 Task: Select the file "X.509 Certificate" for "X.509 Certificate Authority".
Action: Mouse moved to (127, 15)
Screenshot: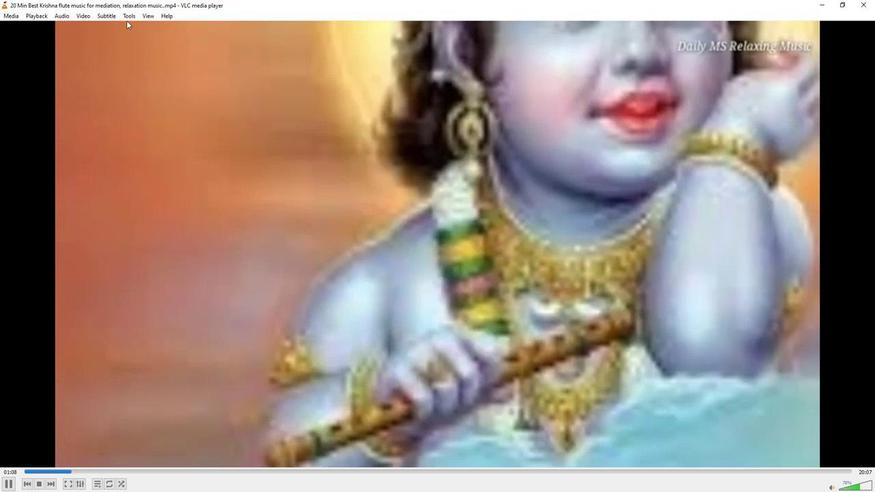 
Action: Mouse pressed left at (127, 15)
Screenshot: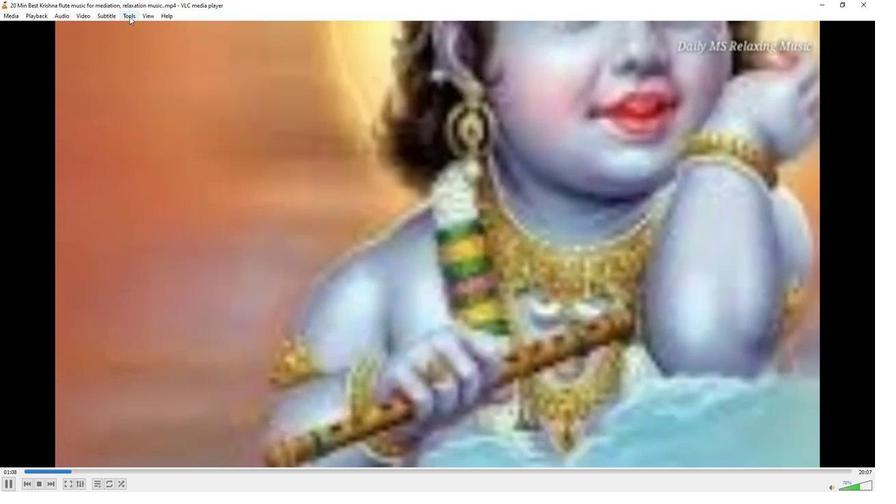 
Action: Mouse moved to (126, 121)
Screenshot: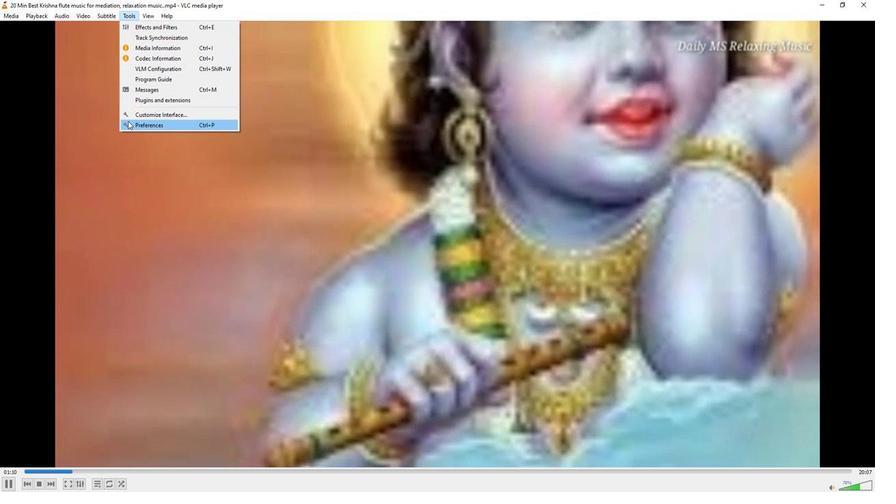 
Action: Mouse pressed left at (126, 121)
Screenshot: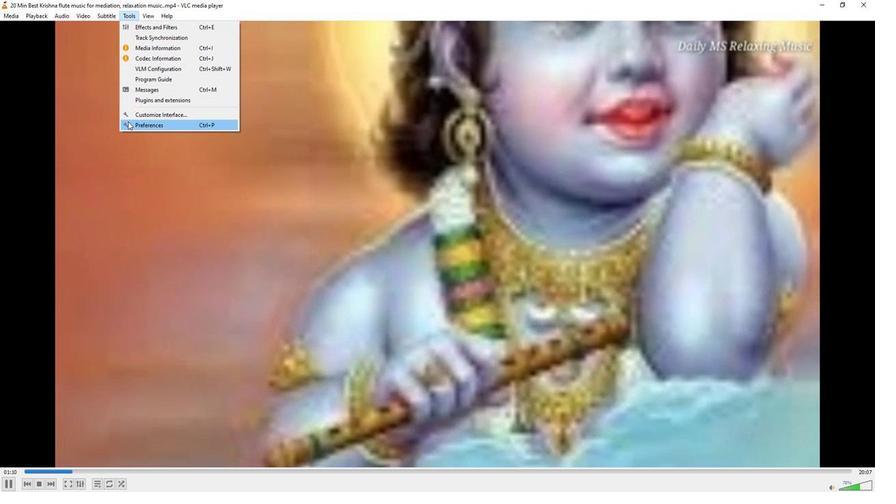 
Action: Mouse moved to (286, 403)
Screenshot: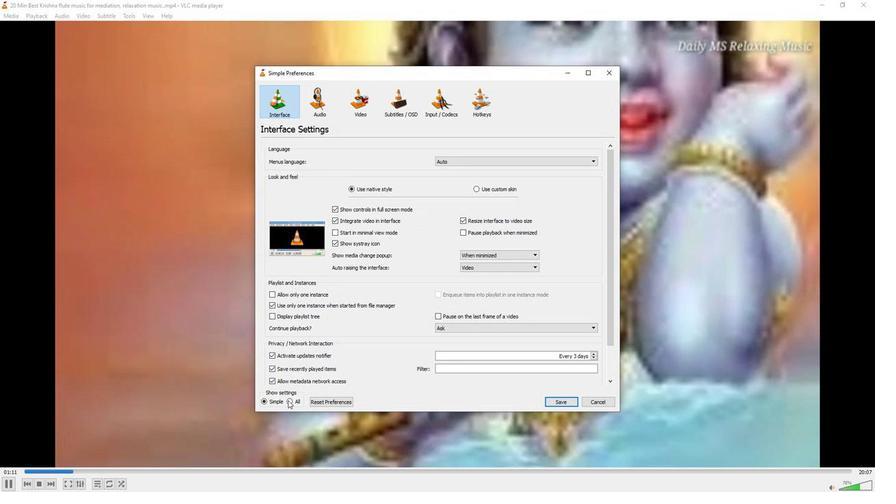 
Action: Mouse pressed left at (286, 403)
Screenshot: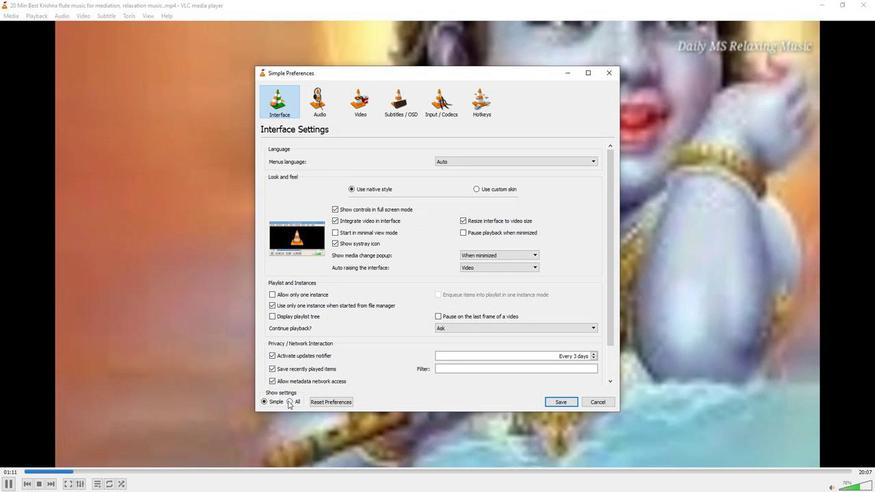 
Action: Mouse moved to (274, 248)
Screenshot: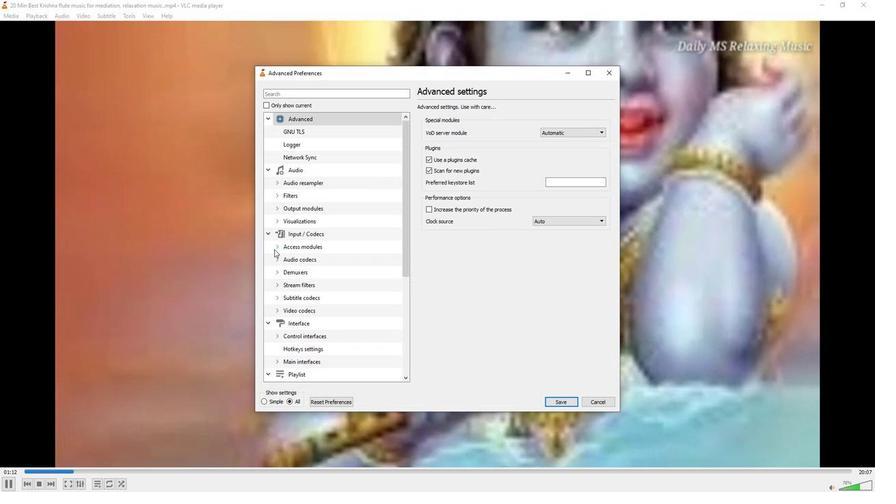 
Action: Mouse pressed left at (274, 248)
Screenshot: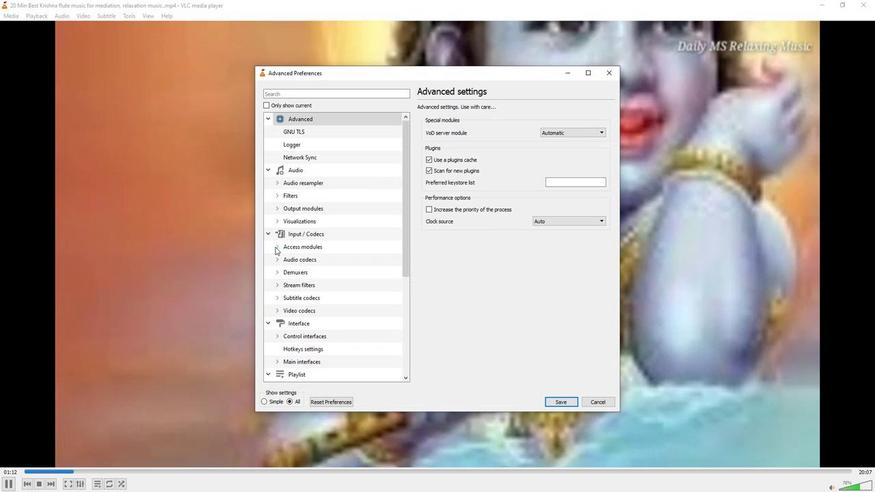 
Action: Mouse moved to (284, 275)
Screenshot: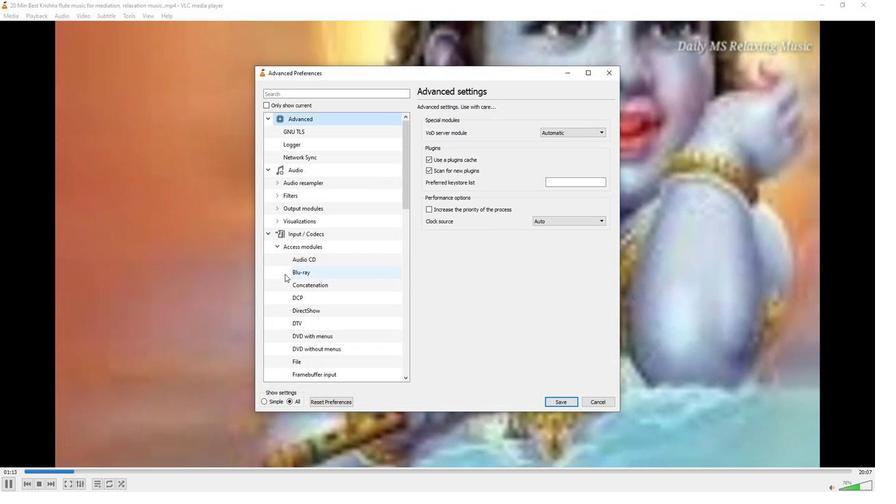 
Action: Mouse scrolled (284, 275) with delta (0, 0)
Screenshot: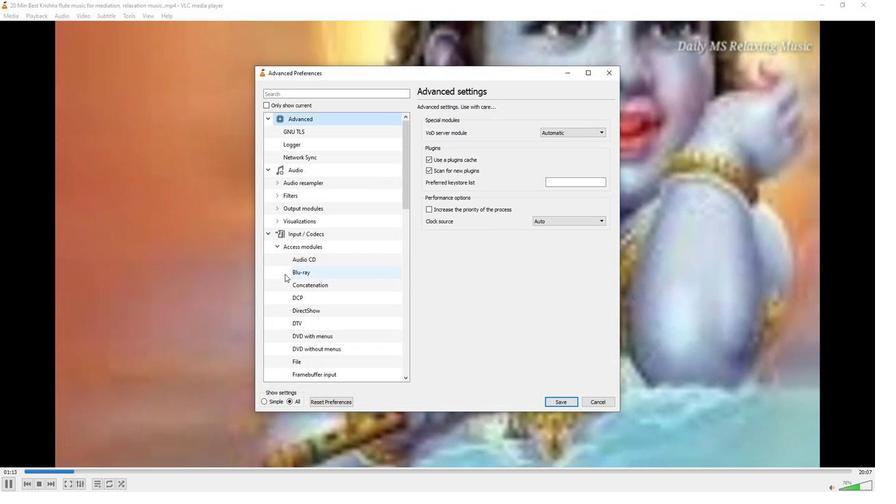 
Action: Mouse moved to (284, 277)
Screenshot: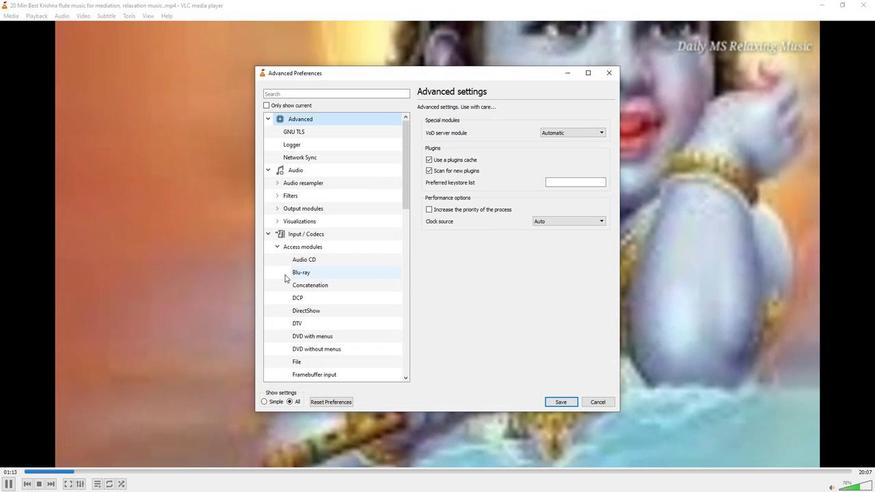
Action: Mouse scrolled (284, 276) with delta (0, 0)
Screenshot: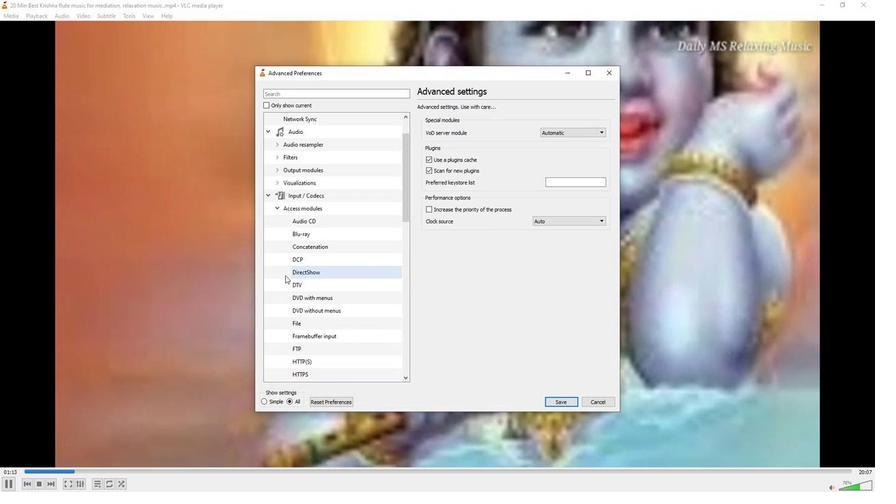 
Action: Mouse scrolled (284, 276) with delta (0, 0)
Screenshot: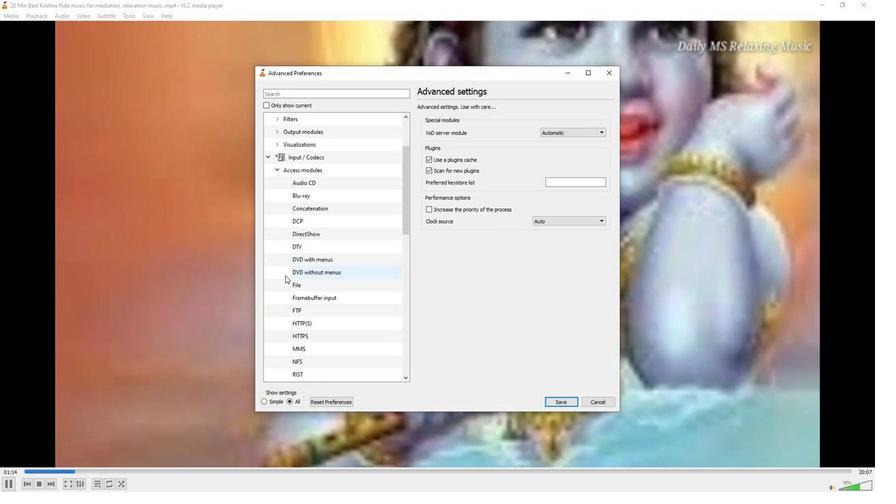 
Action: Mouse moved to (284, 277)
Screenshot: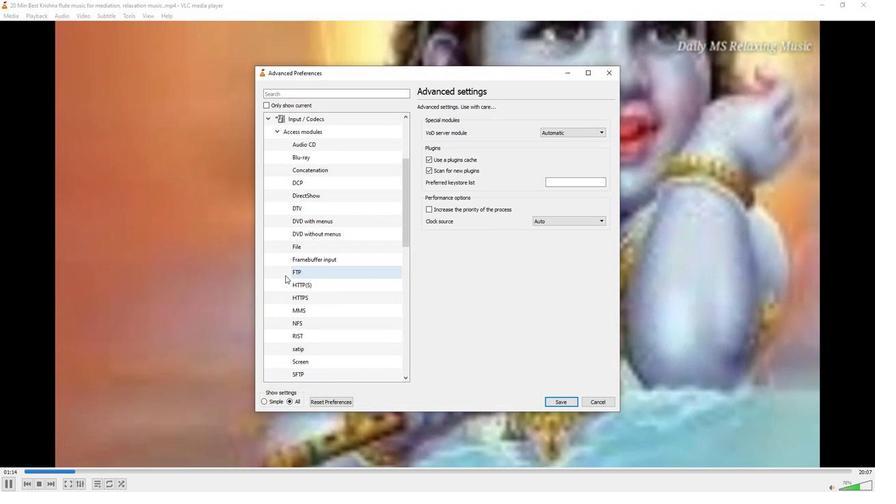 
Action: Mouse scrolled (284, 276) with delta (0, 0)
Screenshot: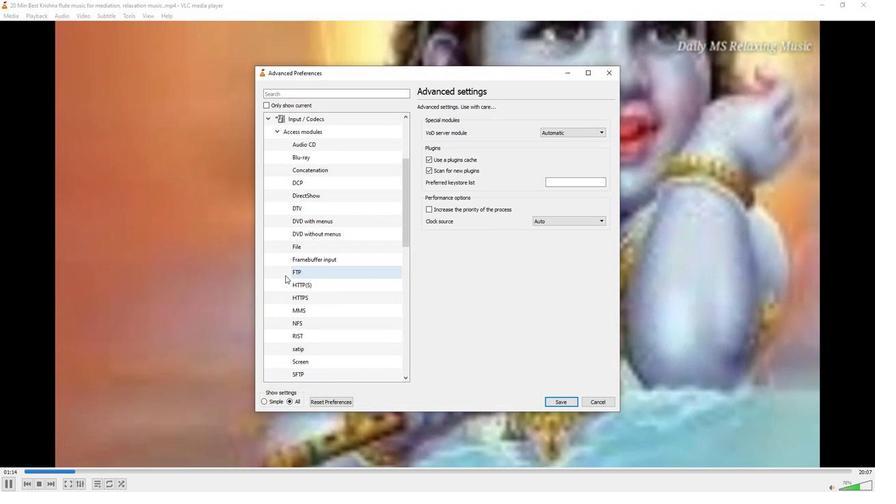 
Action: Mouse scrolled (284, 276) with delta (0, 0)
Screenshot: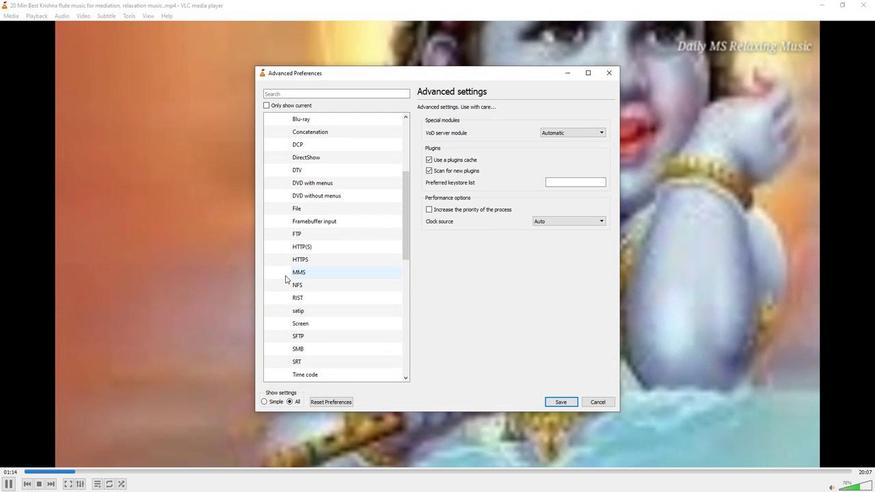 
Action: Mouse scrolled (284, 276) with delta (0, 0)
Screenshot: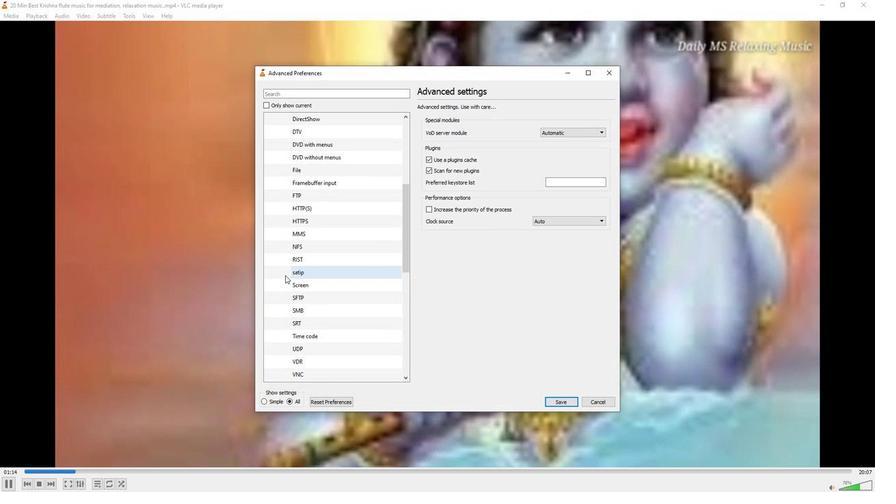 
Action: Mouse moved to (300, 333)
Screenshot: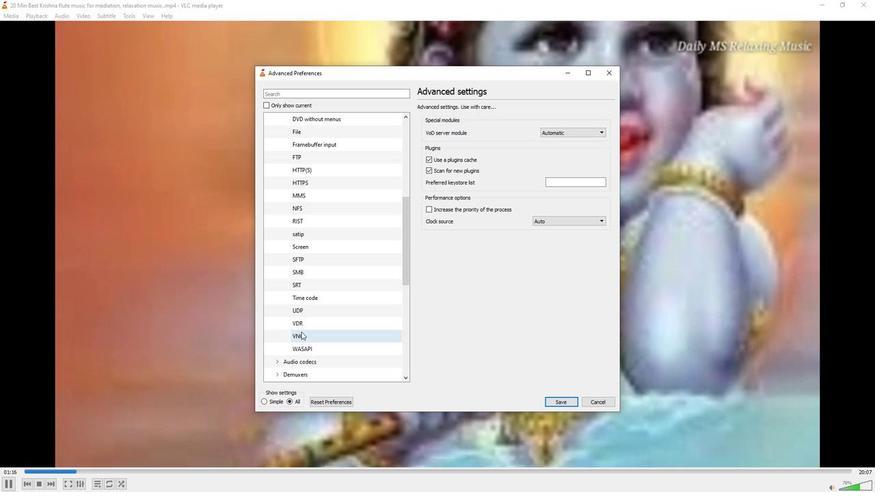 
Action: Mouse pressed left at (300, 333)
Screenshot: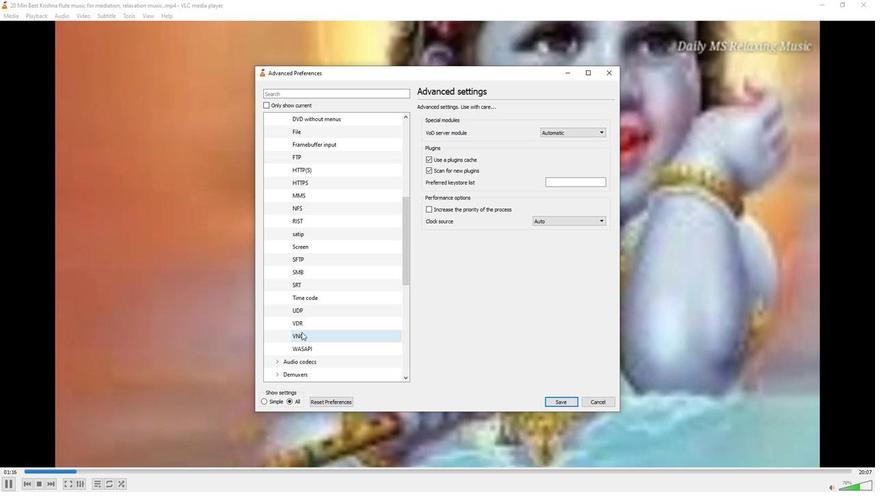 
Action: Mouse moved to (607, 148)
Screenshot: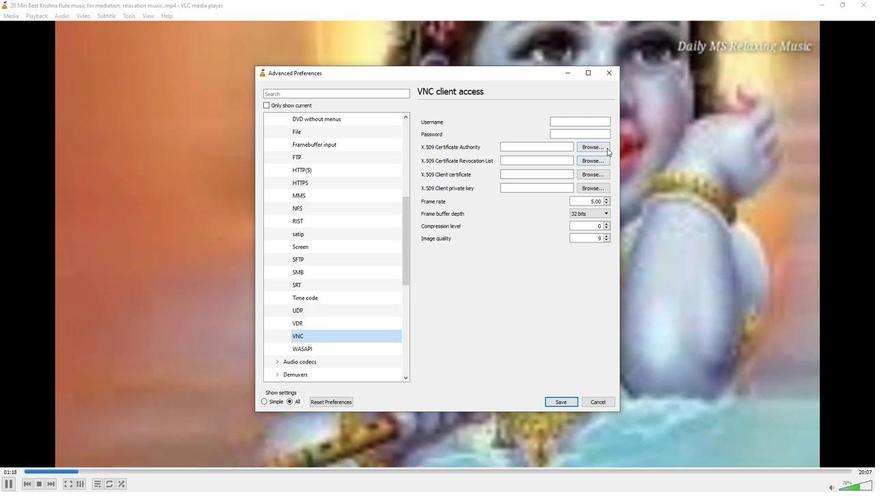 
Action: Mouse pressed left at (607, 148)
Screenshot: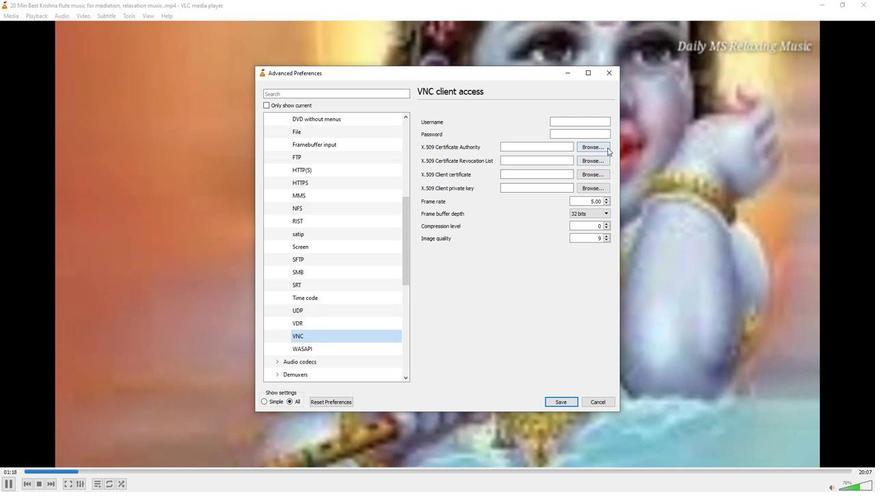 
Action: Mouse moved to (490, 146)
Screenshot: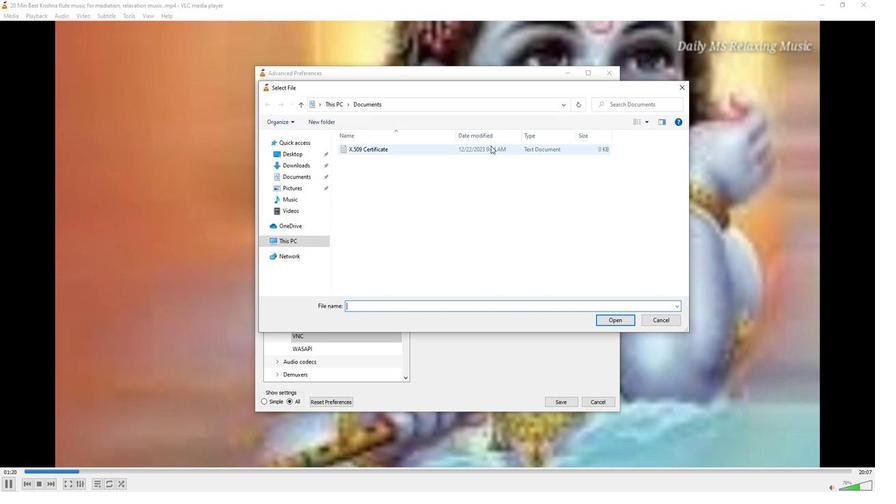 
Action: Mouse pressed left at (490, 146)
Screenshot: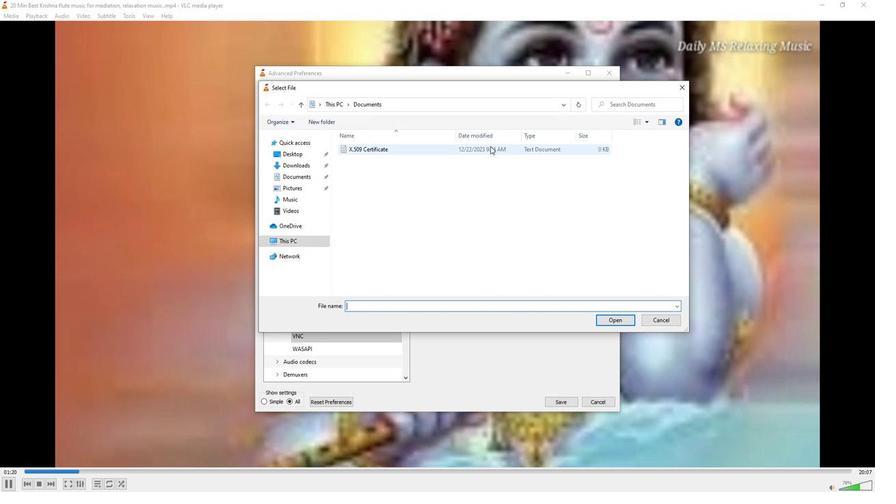 
Action: Mouse moved to (479, 186)
Screenshot: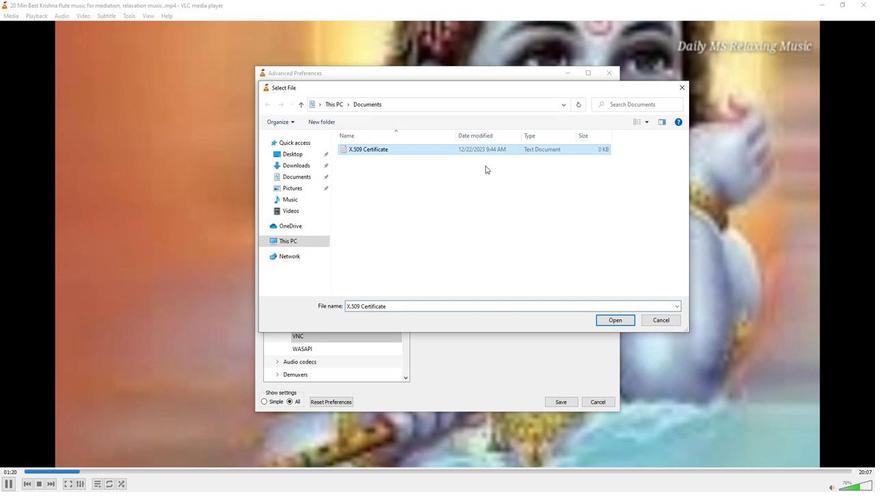 
